 Task: Toggle the per editor group option in the limit.
Action: Mouse moved to (17, 536)
Screenshot: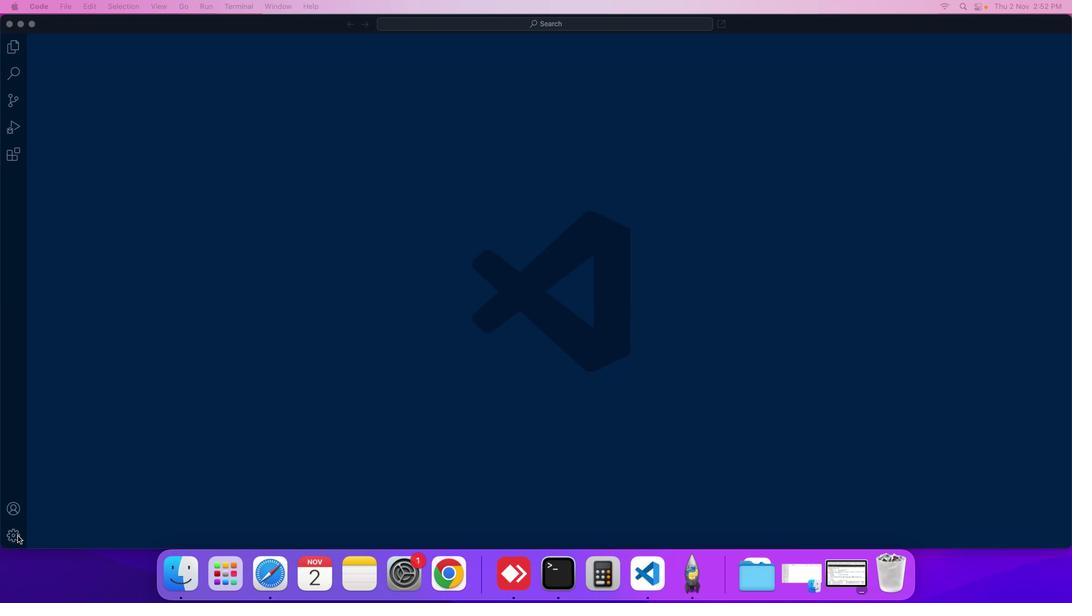 
Action: Mouse pressed left at (17, 536)
Screenshot: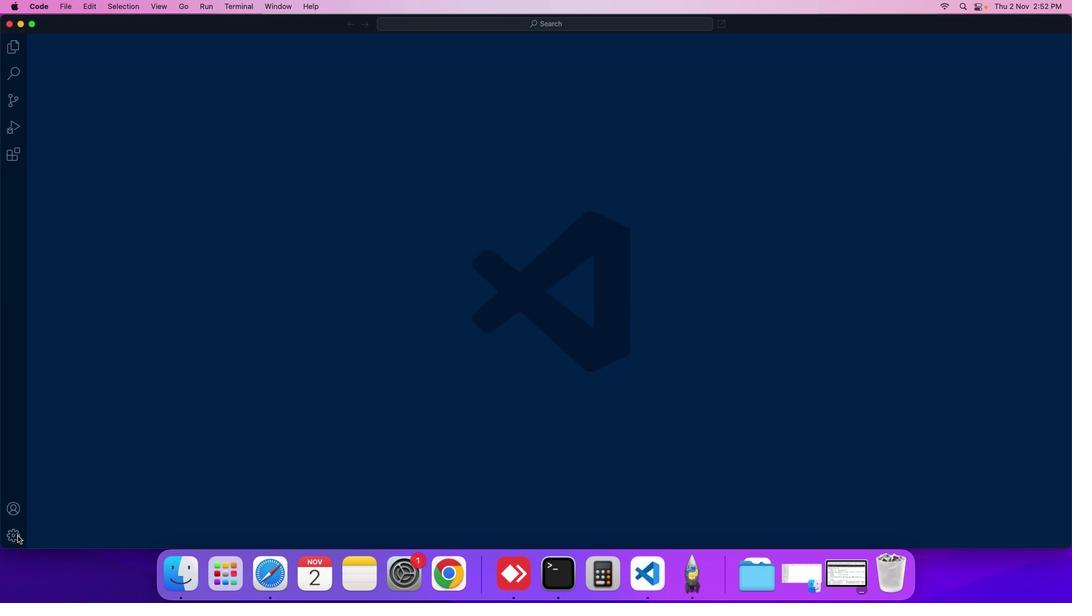 
Action: Mouse moved to (89, 433)
Screenshot: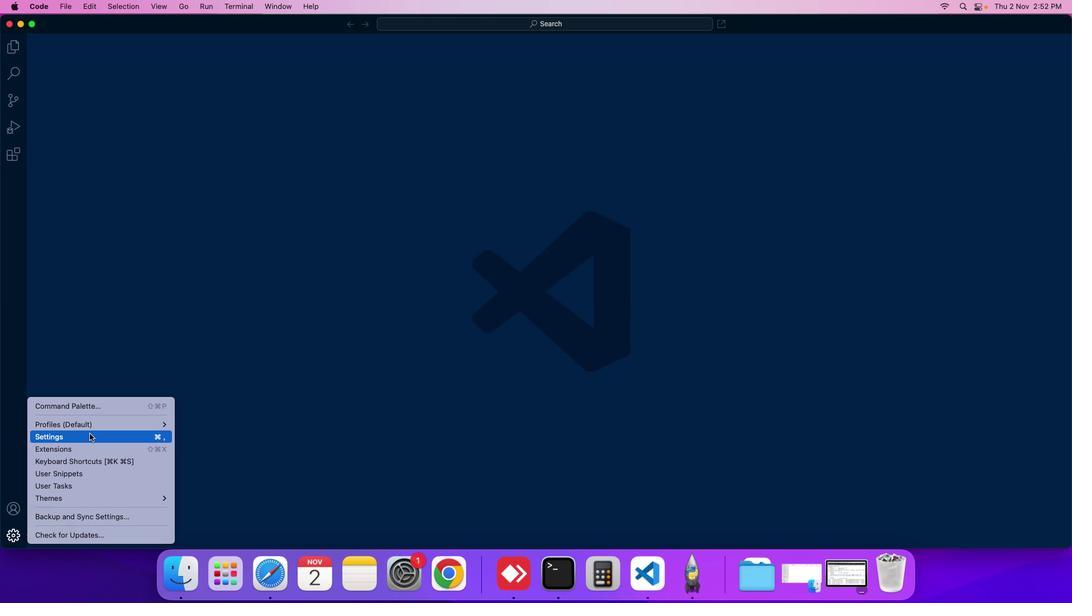 
Action: Mouse pressed left at (89, 433)
Screenshot: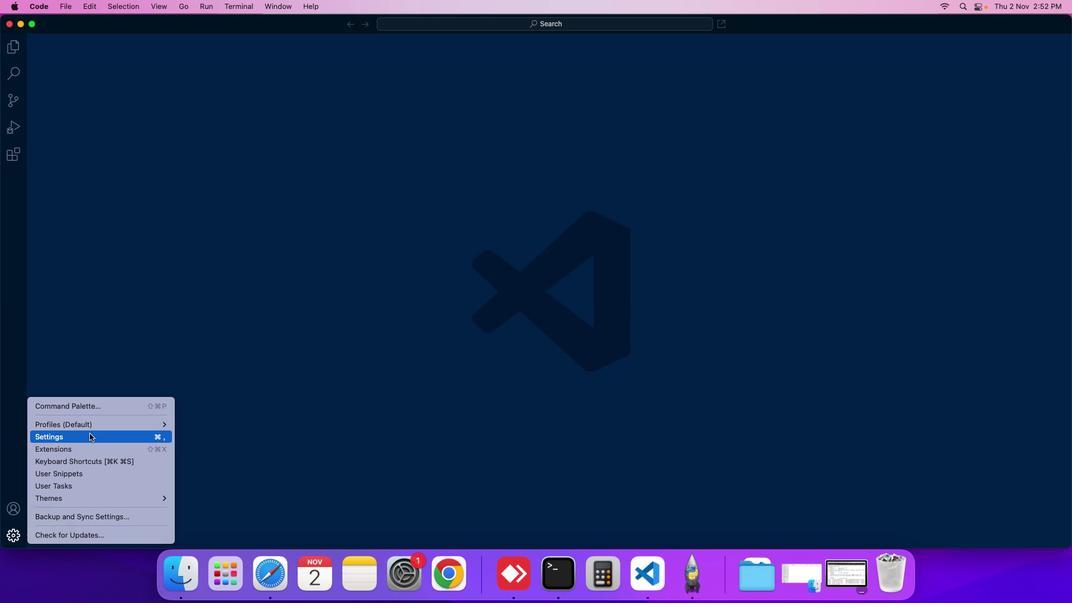 
Action: Mouse moved to (265, 136)
Screenshot: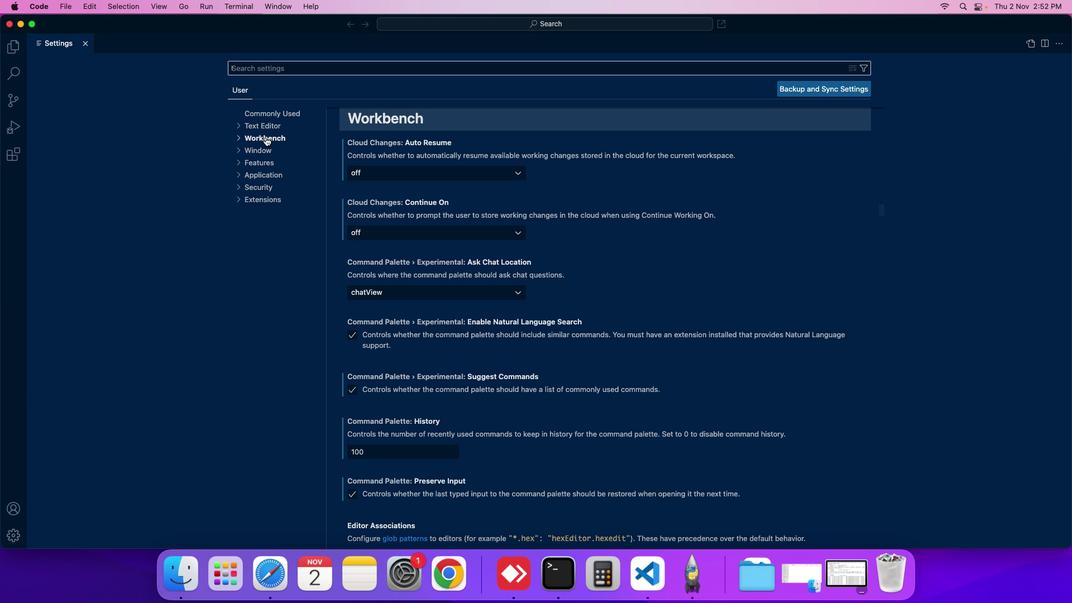 
Action: Mouse pressed left at (265, 136)
Screenshot: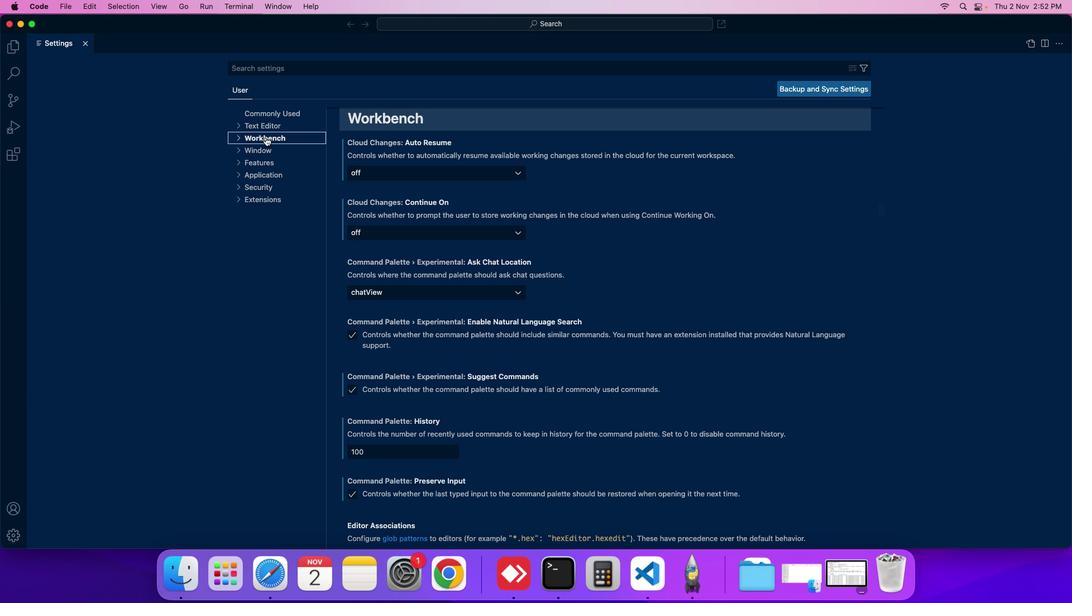 
Action: Mouse moved to (287, 171)
Screenshot: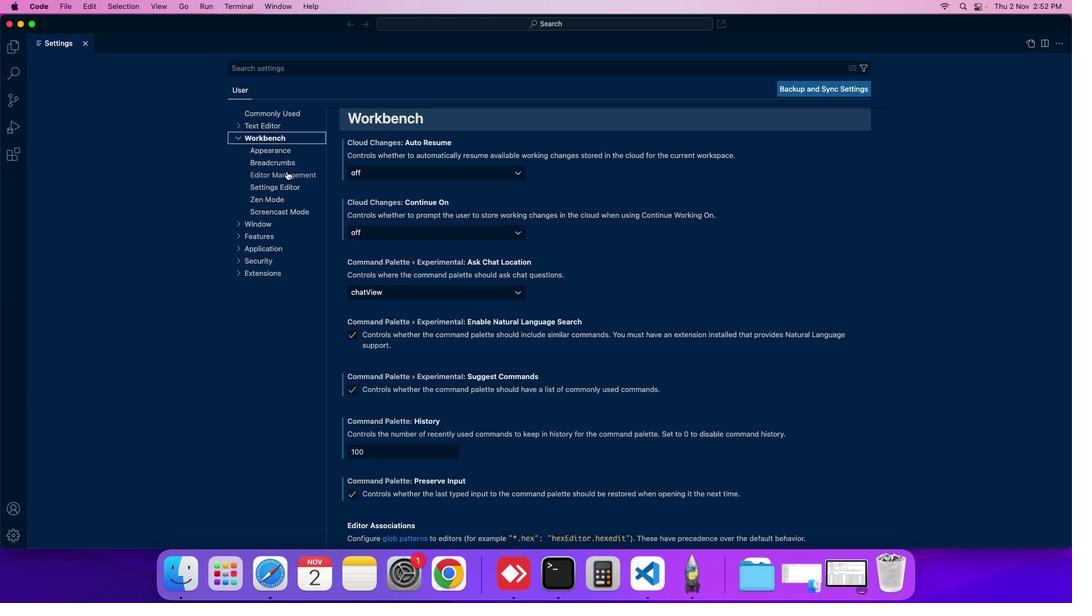 
Action: Mouse pressed left at (287, 171)
Screenshot: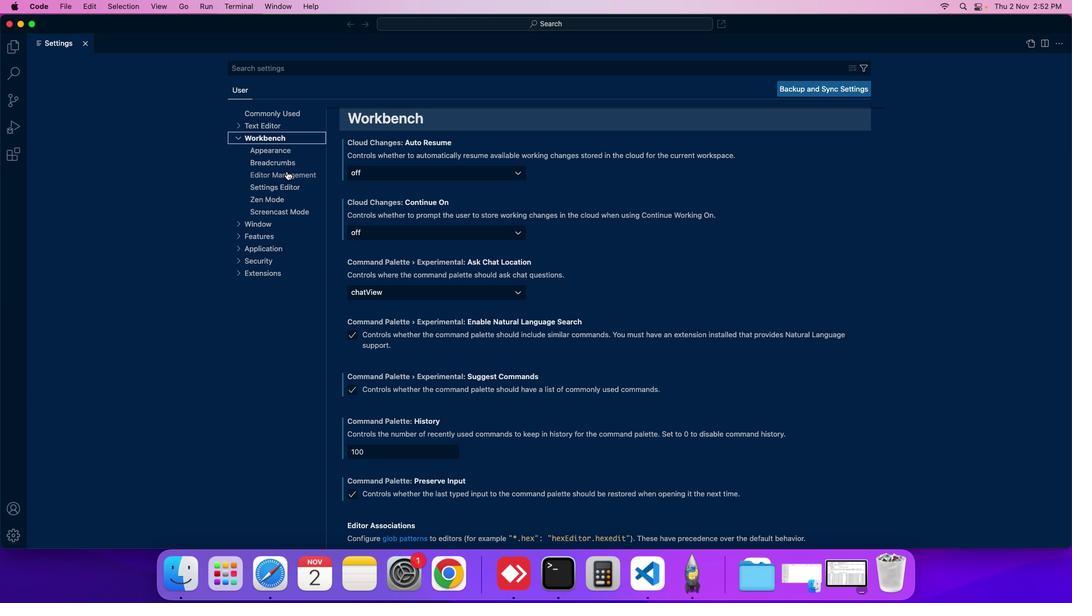 
Action: Mouse moved to (468, 356)
Screenshot: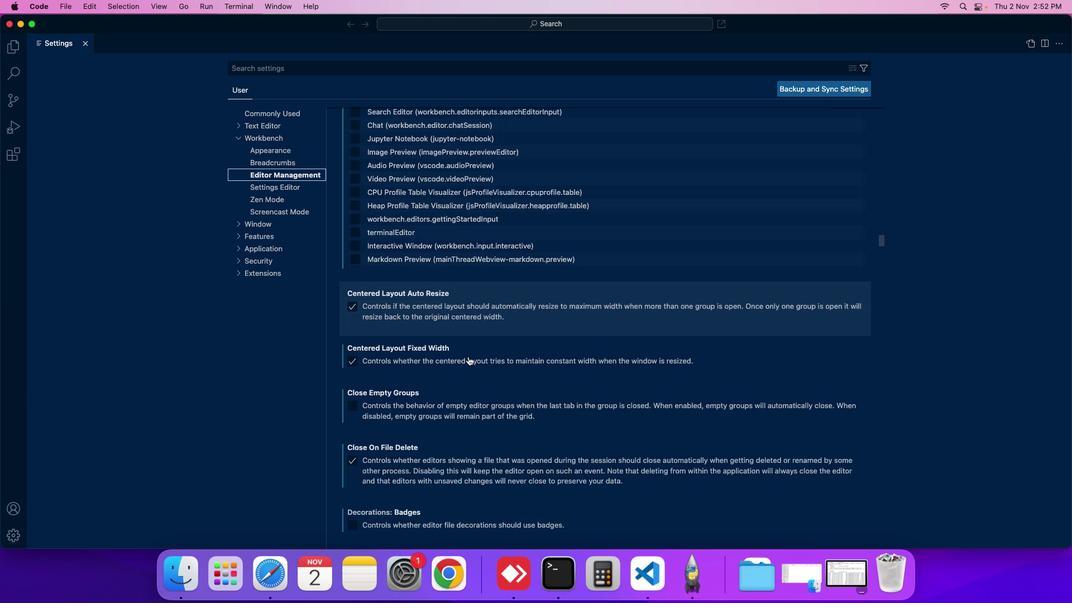 
Action: Mouse scrolled (468, 356) with delta (0, 0)
Screenshot: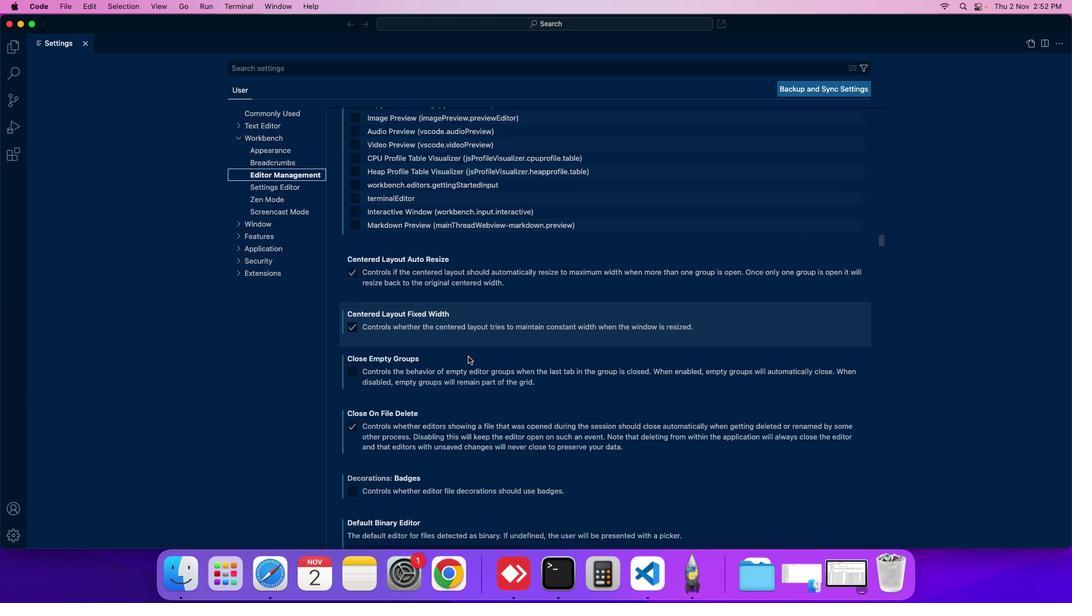 
Action: Mouse scrolled (468, 356) with delta (0, 0)
Screenshot: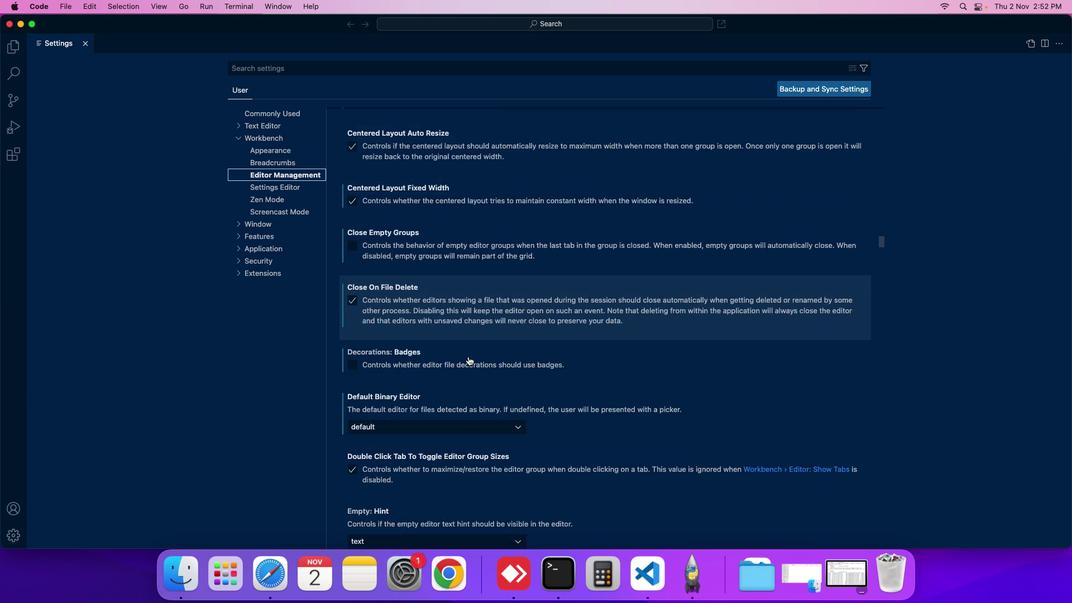 
Action: Mouse scrolled (468, 356) with delta (0, 0)
Screenshot: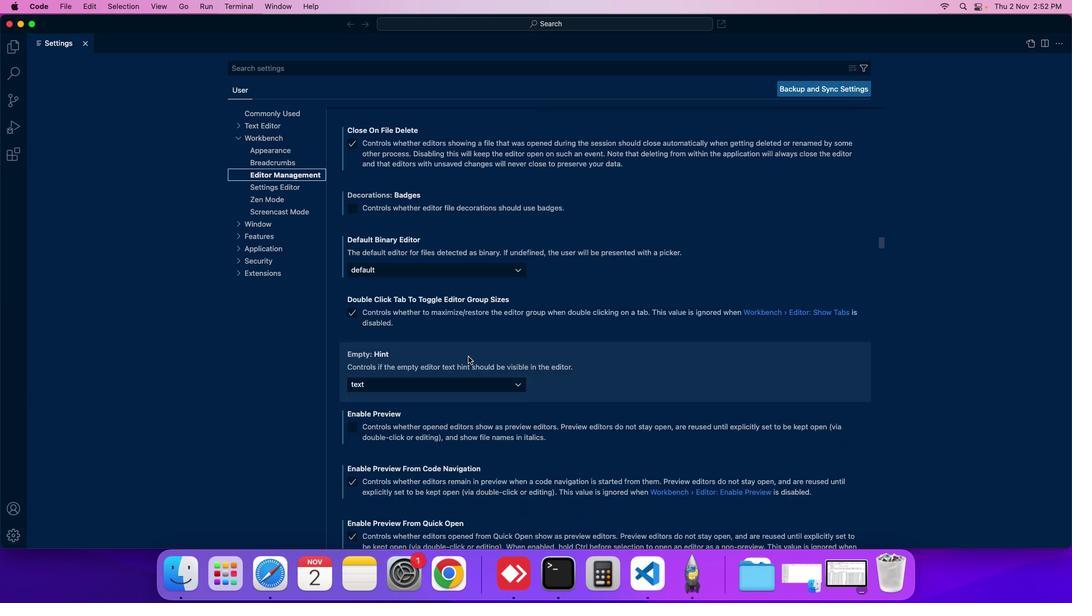 
Action: Mouse scrolled (468, 356) with delta (0, 0)
Screenshot: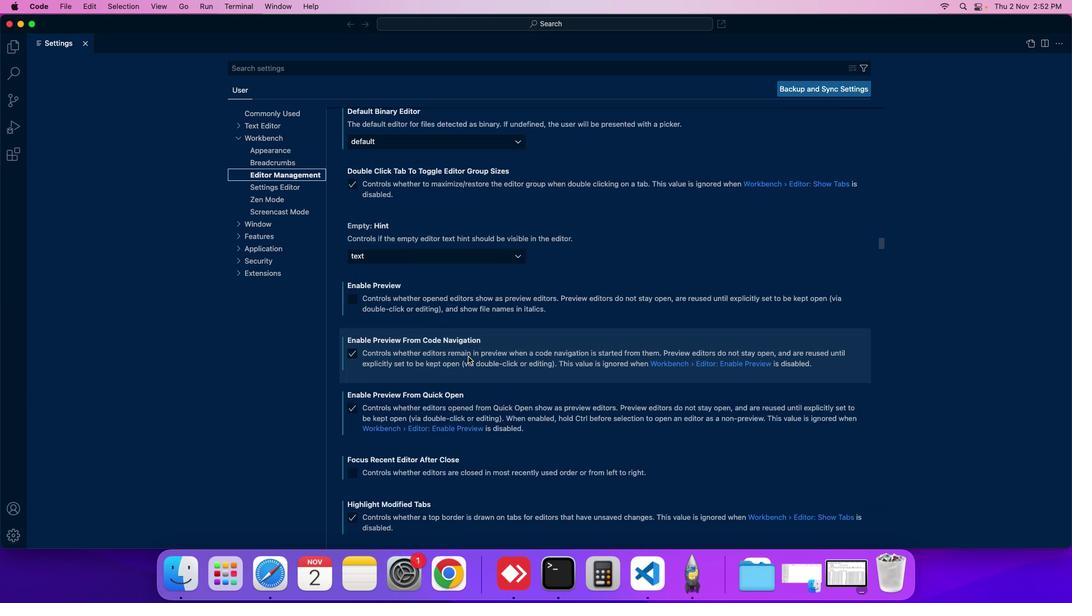 
Action: Mouse moved to (468, 356)
Screenshot: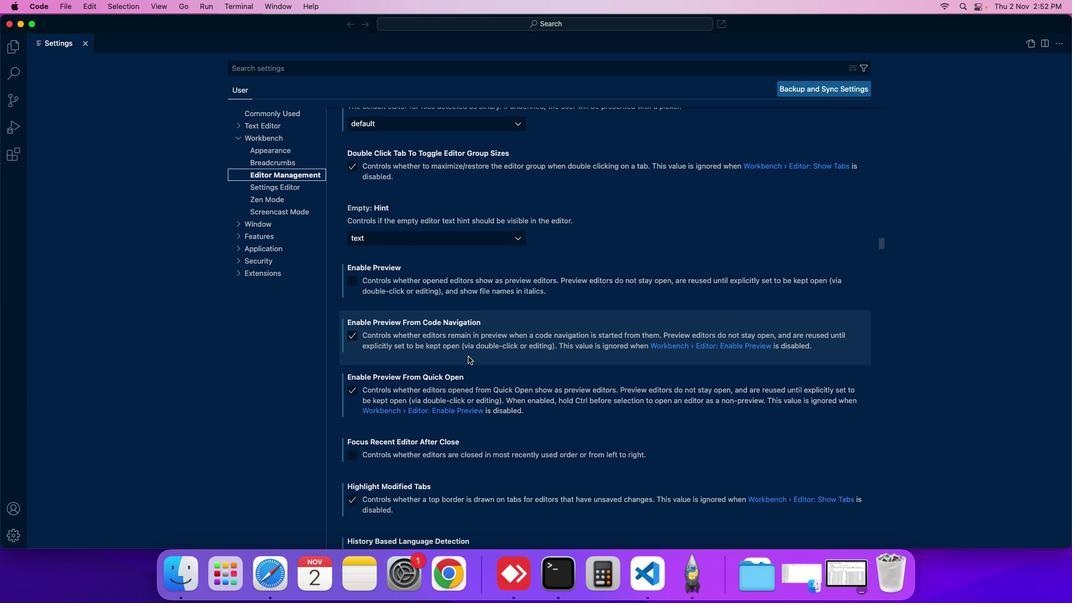 
Action: Mouse scrolled (468, 356) with delta (0, 0)
Screenshot: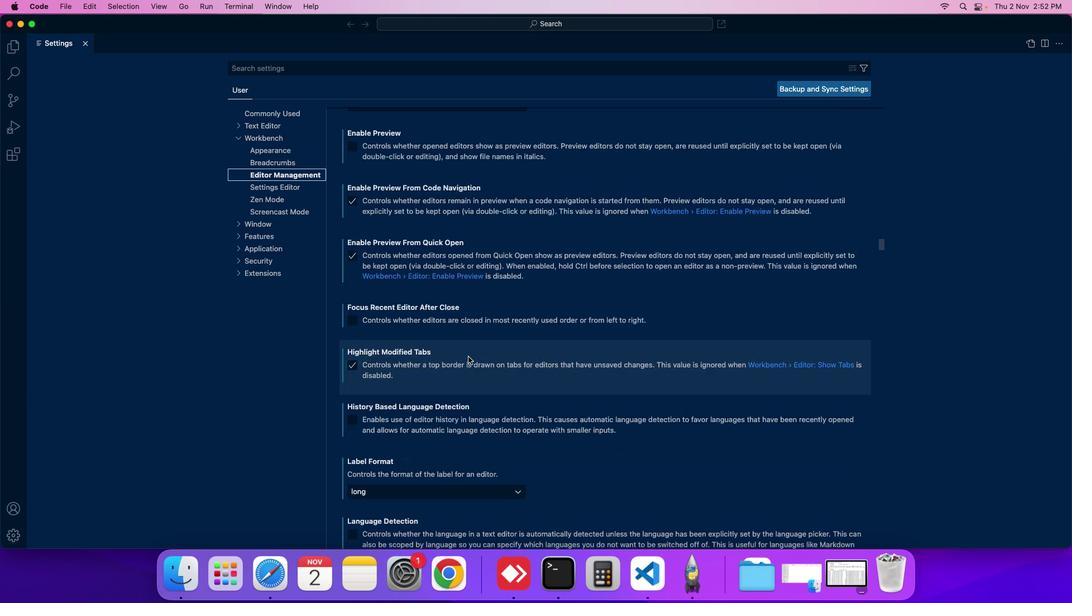 
Action: Mouse scrolled (468, 356) with delta (0, 0)
Screenshot: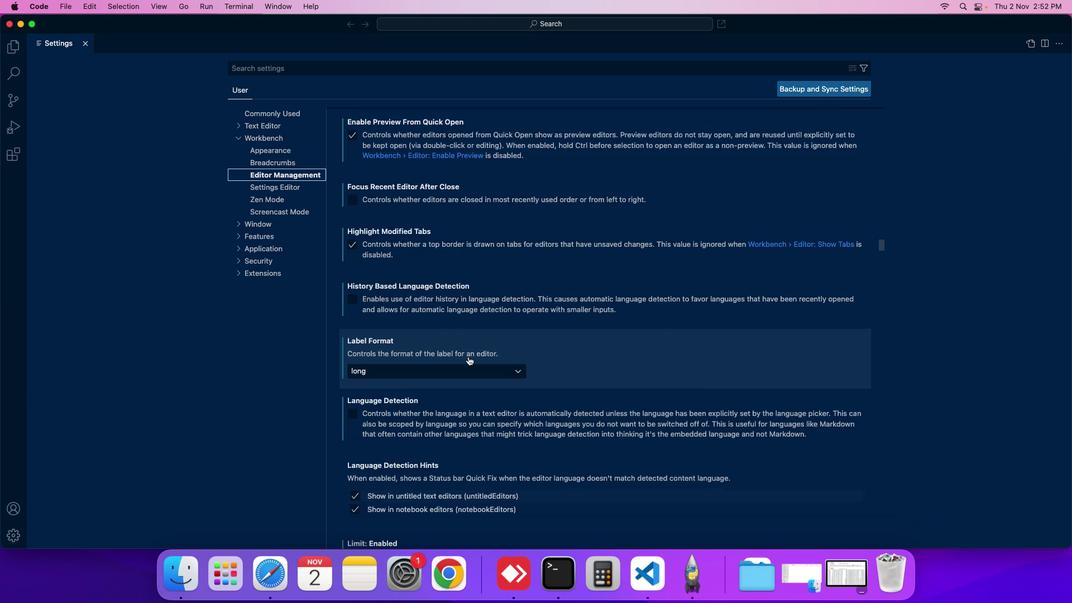 
Action: Mouse scrolled (468, 356) with delta (0, 0)
Screenshot: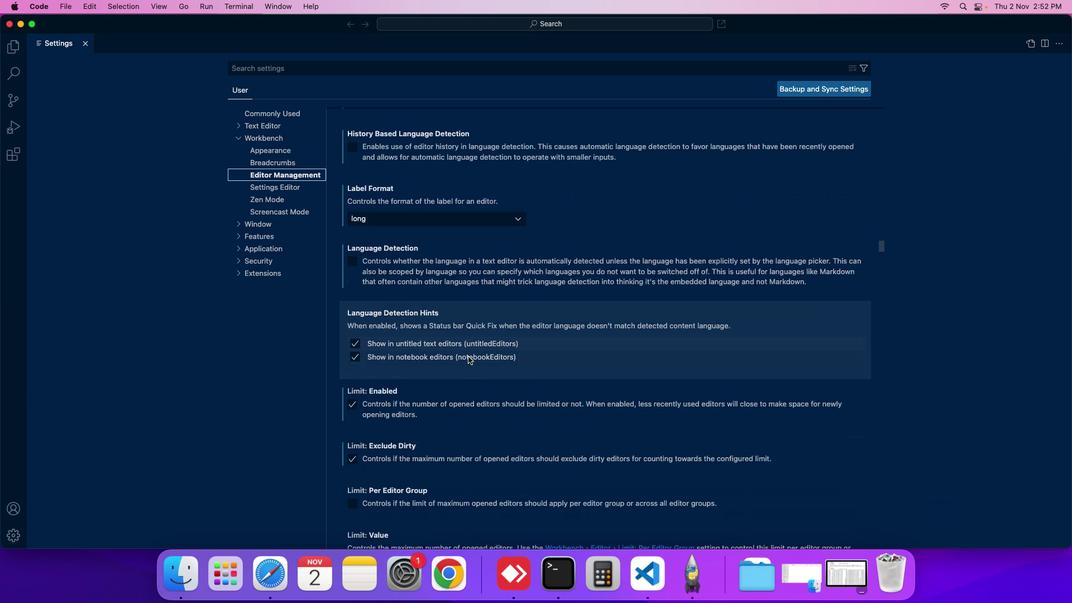 
Action: Mouse scrolled (468, 356) with delta (0, 0)
Screenshot: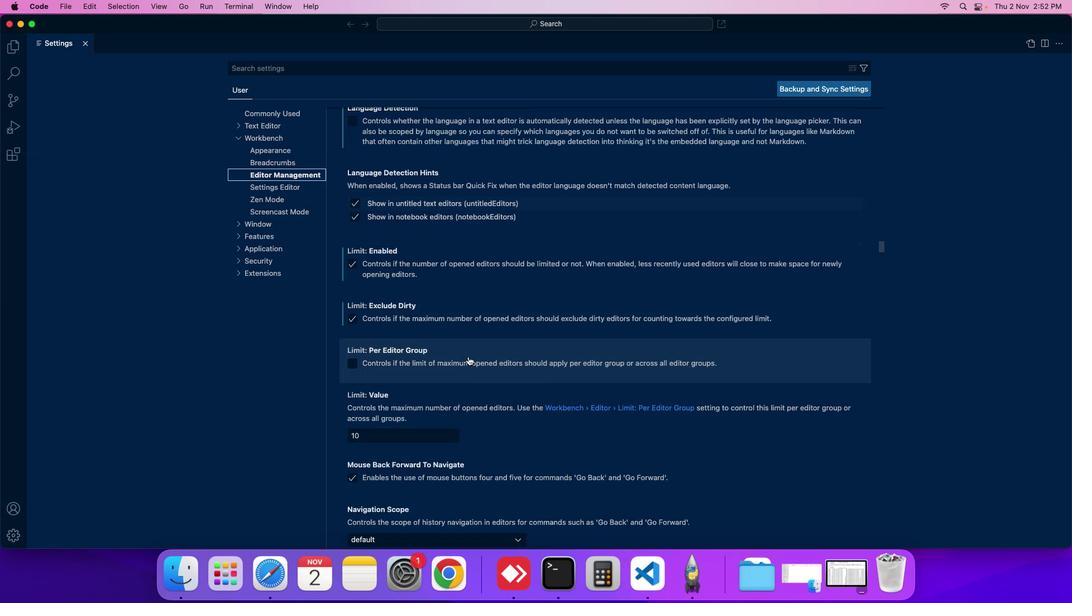 
Action: Mouse moved to (351, 354)
Screenshot: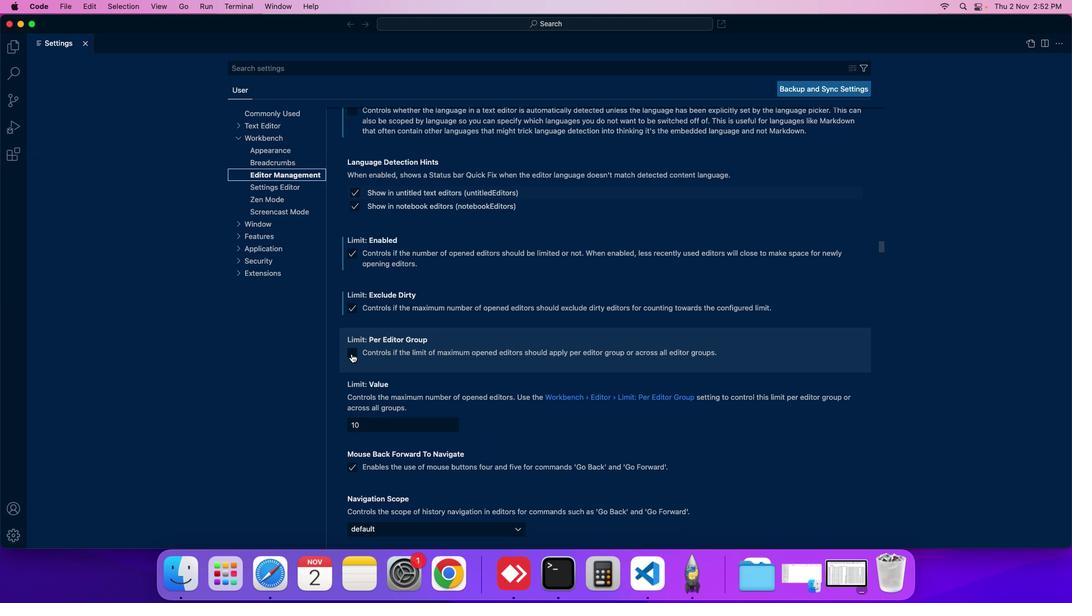 
Action: Mouse pressed left at (351, 354)
Screenshot: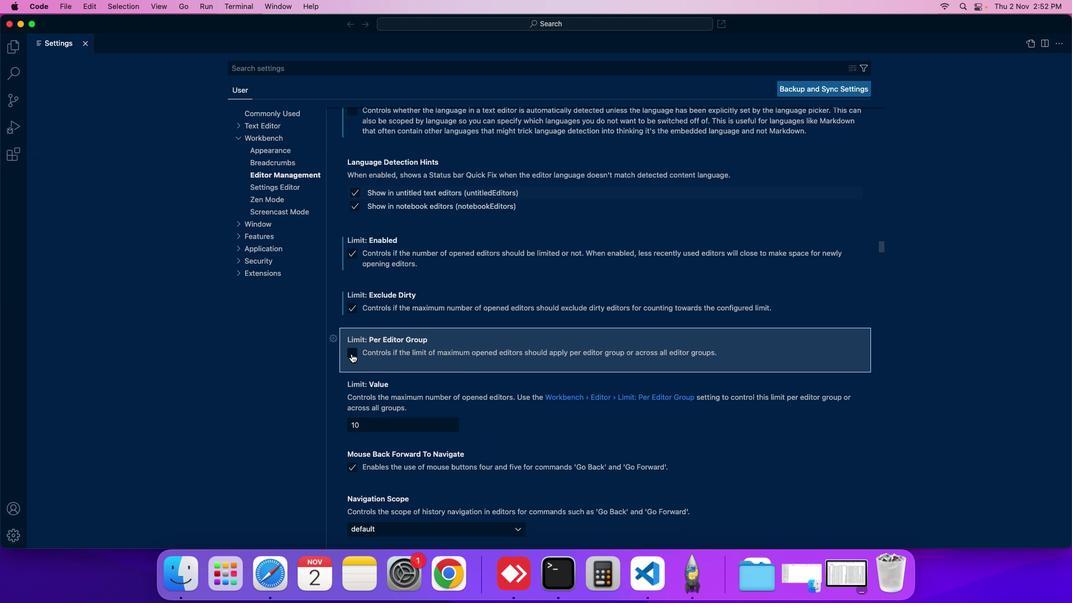 
